 Task: Insert the chart at the bottom position.
Action: Mouse pressed left at (192, 340)
Screenshot: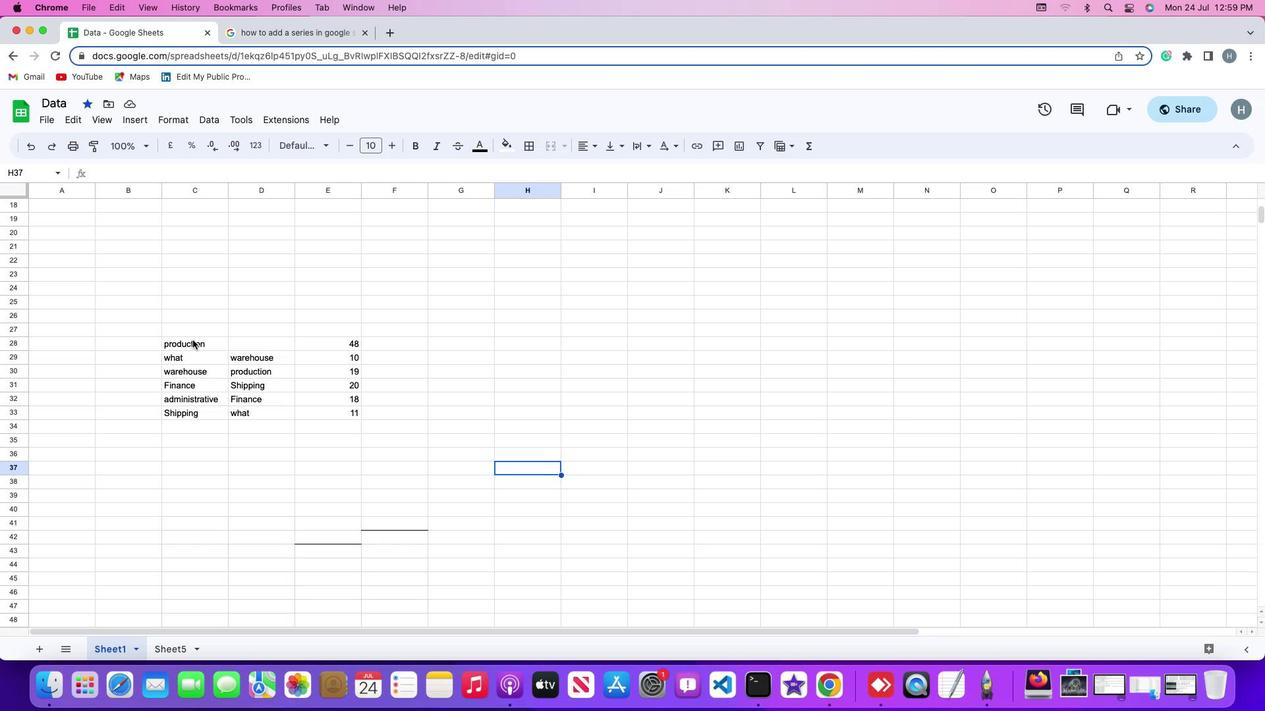 
Action: Mouse pressed left at (192, 340)
Screenshot: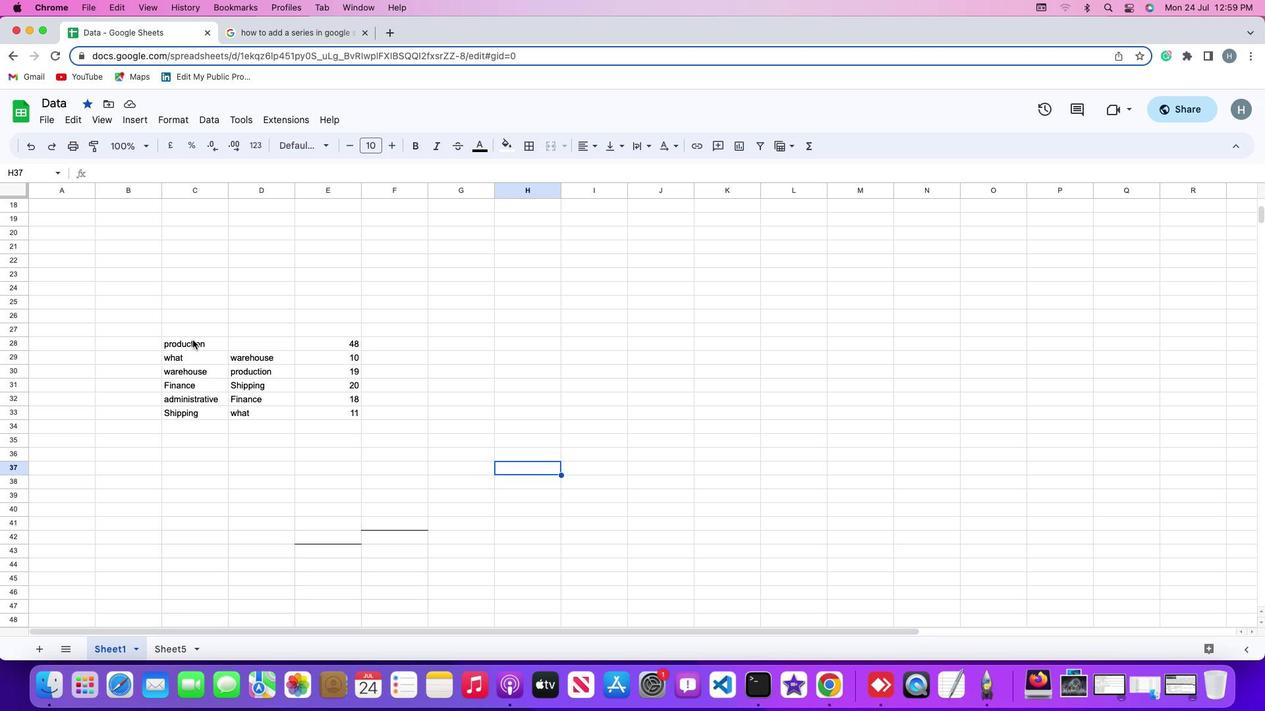
Action: Mouse moved to (140, 117)
Screenshot: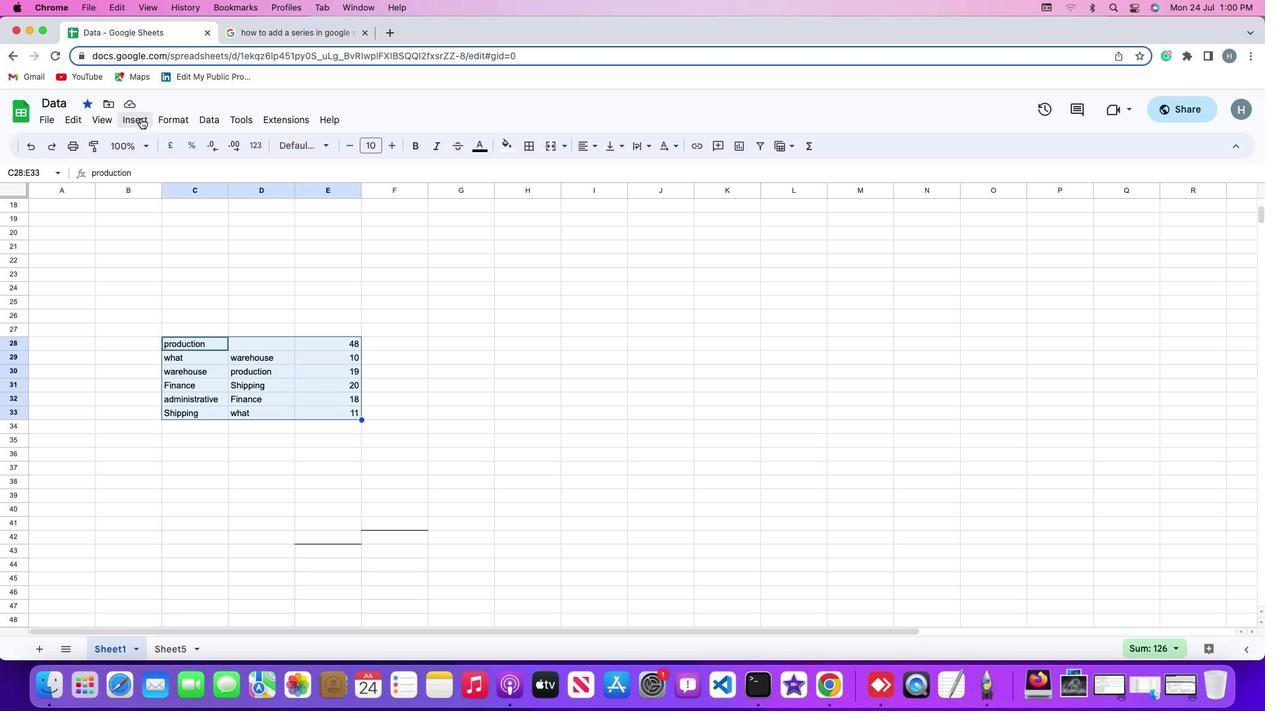 
Action: Mouse pressed left at (140, 117)
Screenshot: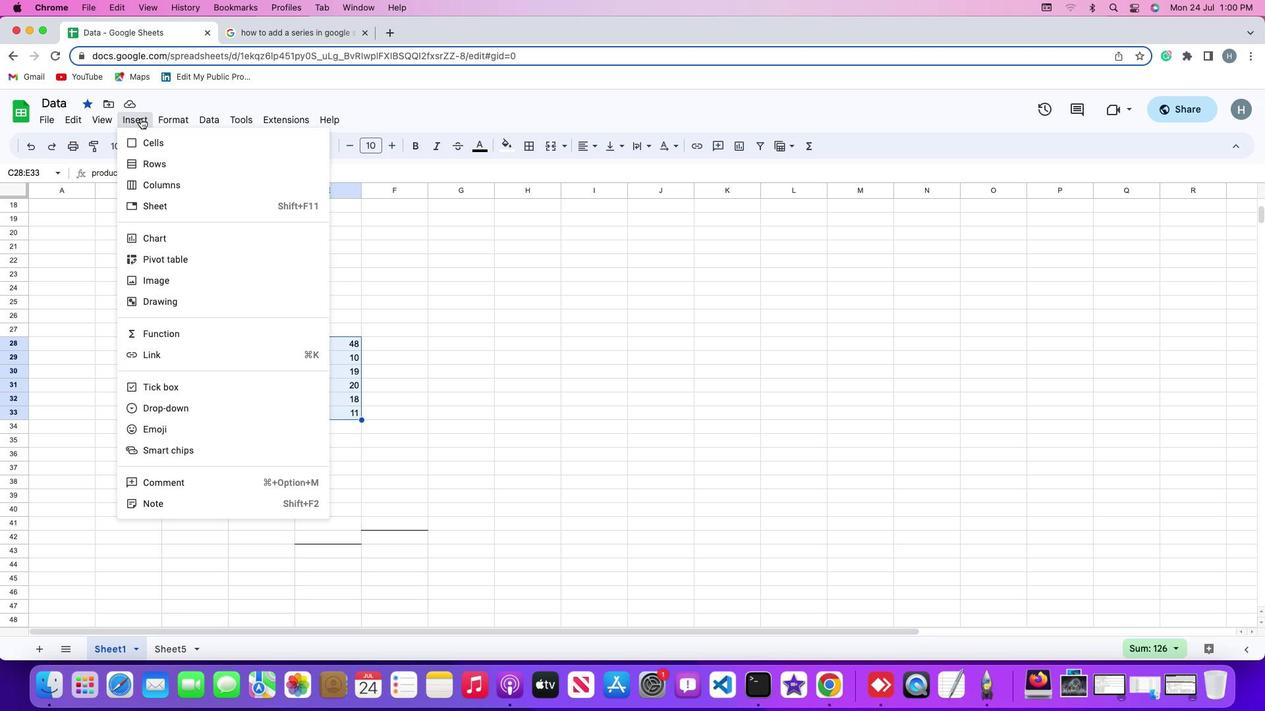 
Action: Mouse moved to (165, 237)
Screenshot: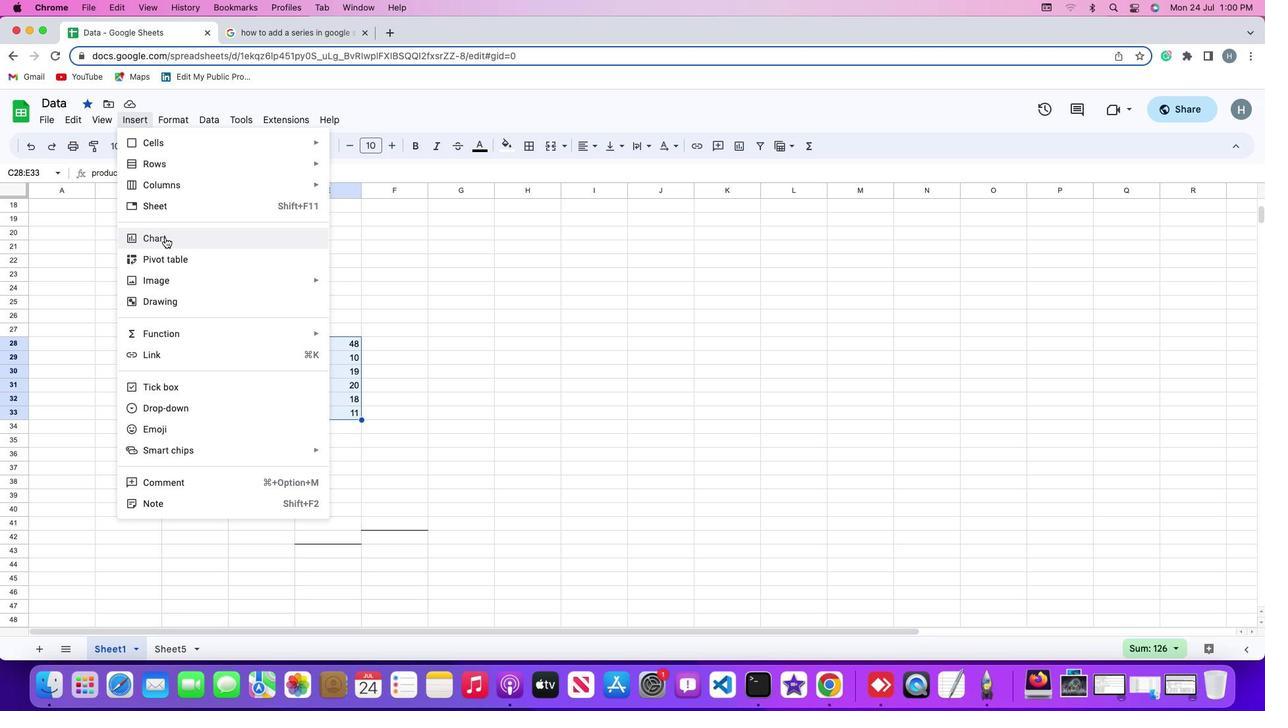 
Action: Mouse pressed left at (165, 237)
Screenshot: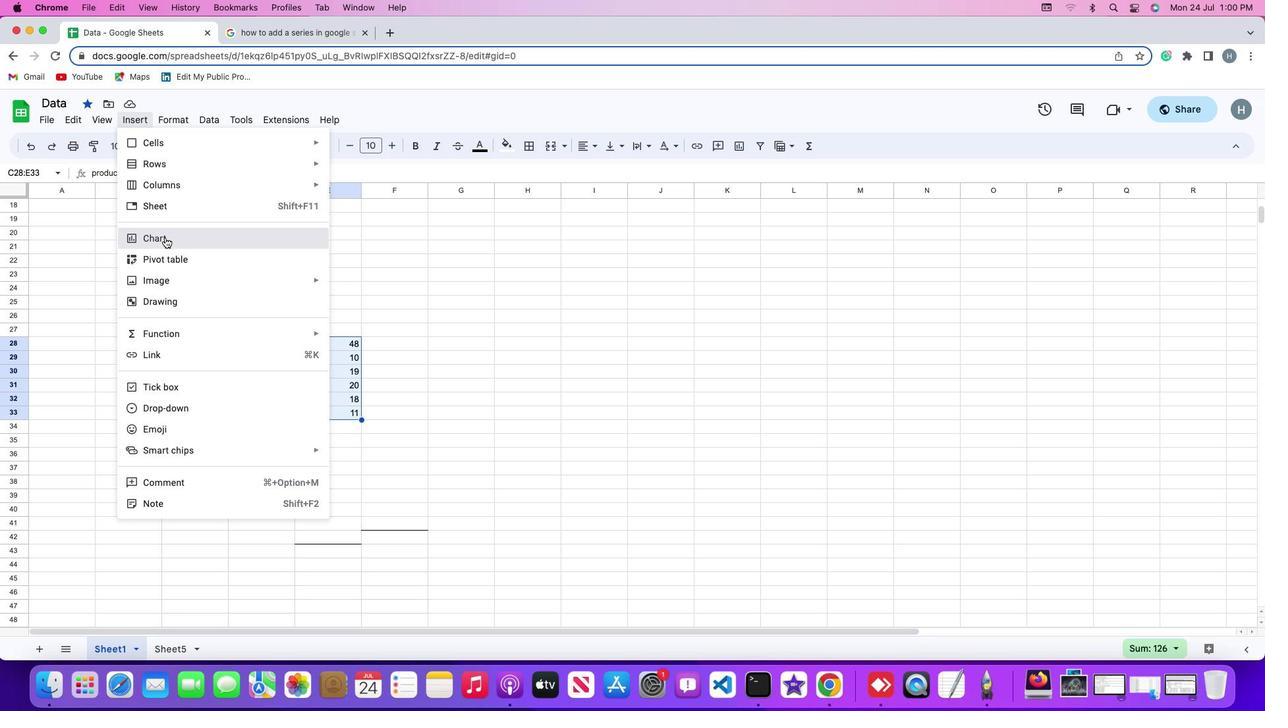 
Action: Mouse moved to (1187, 181)
Screenshot: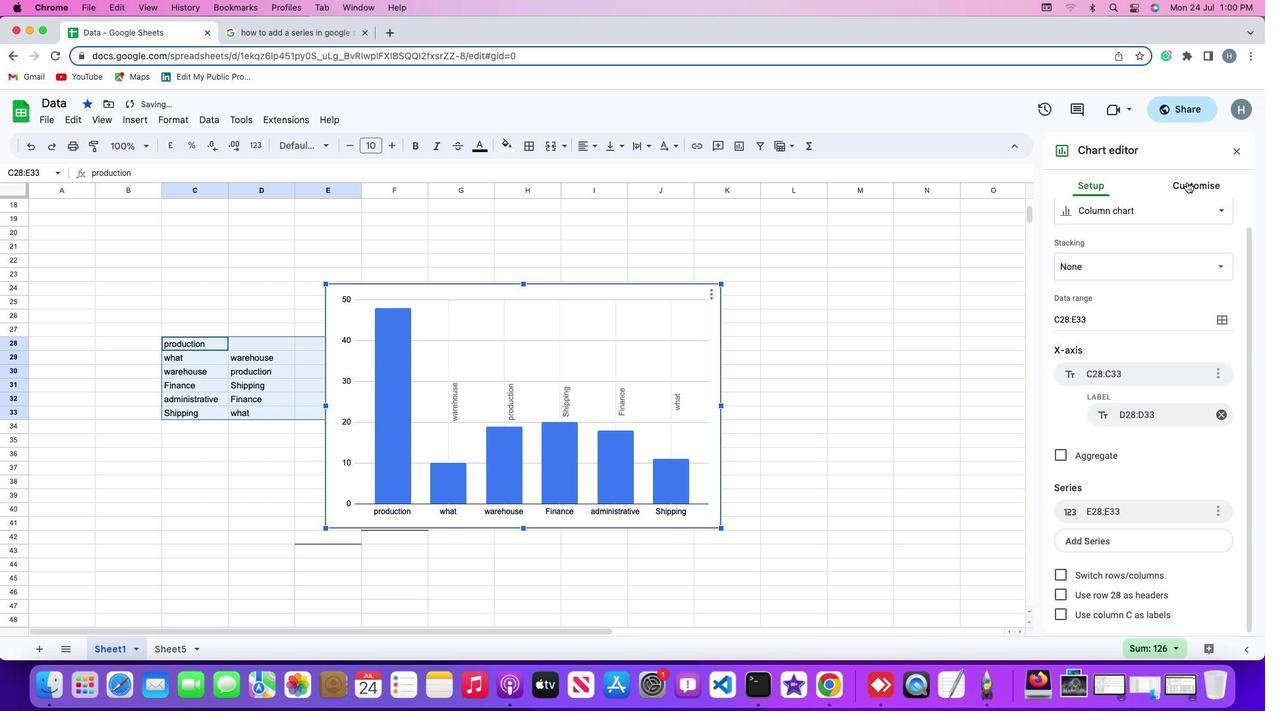 
Action: Mouse pressed left at (1187, 181)
Screenshot: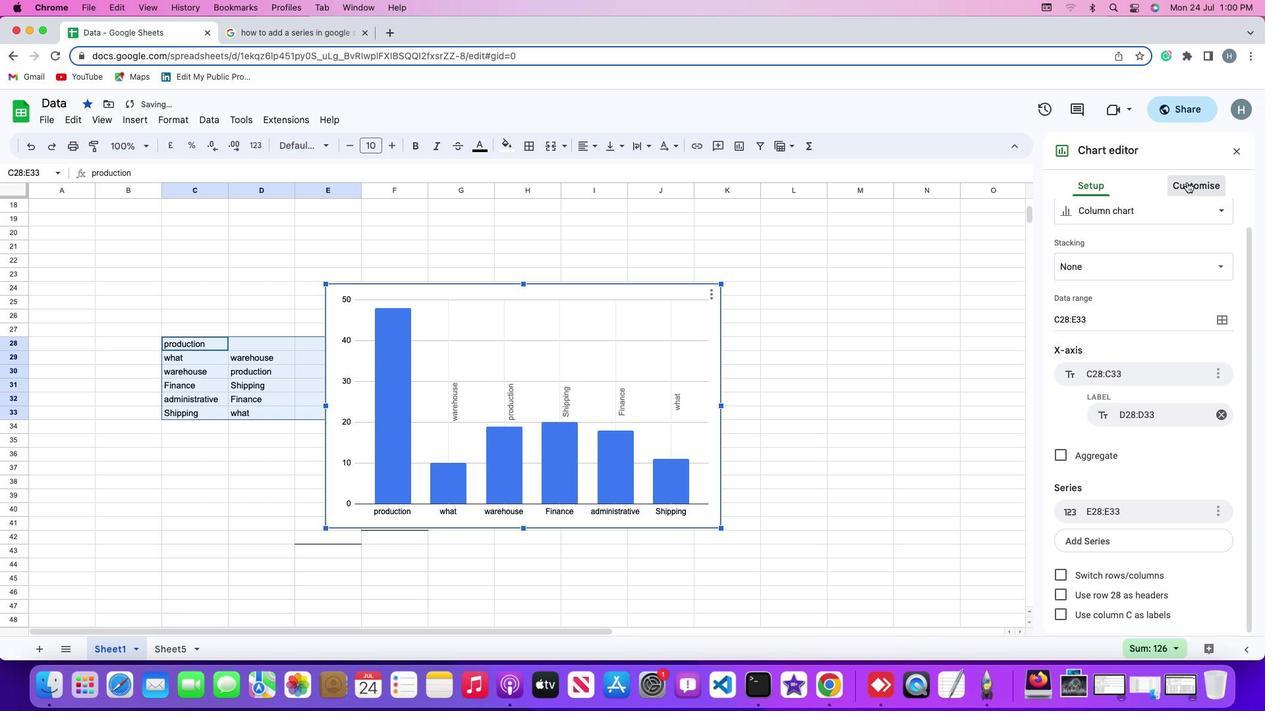 
Action: Mouse moved to (1085, 335)
Screenshot: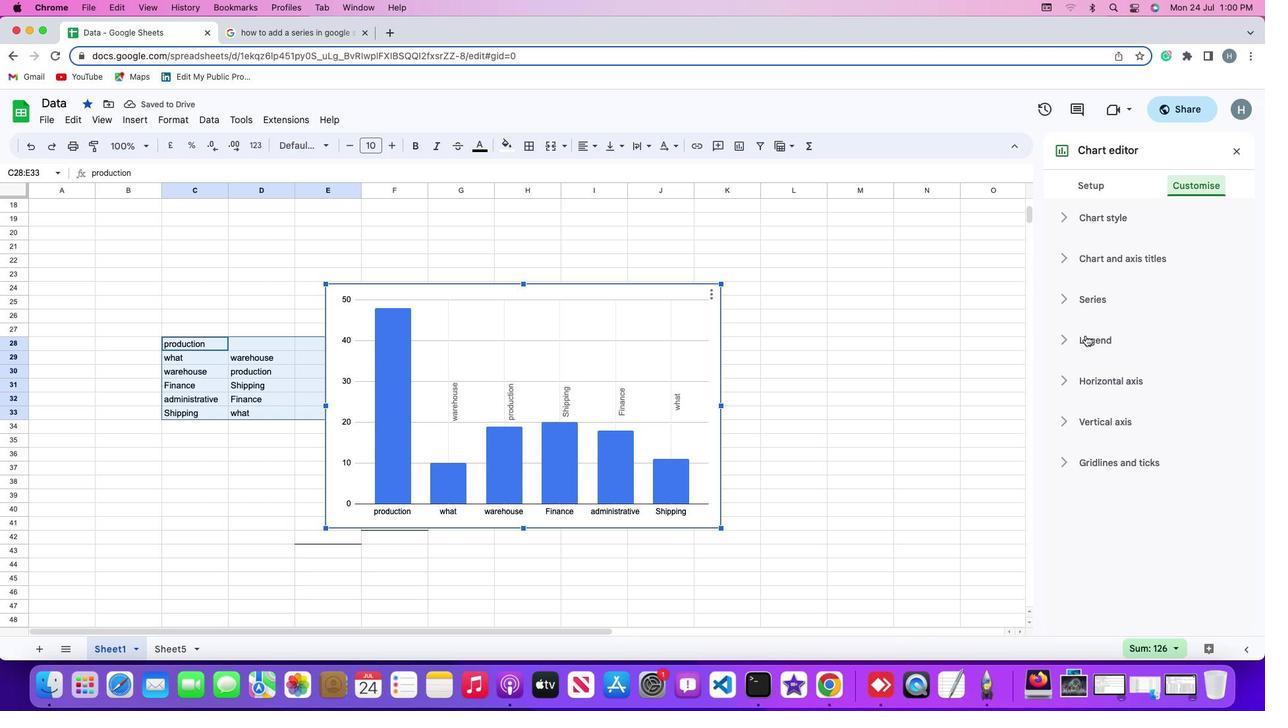 
Action: Mouse pressed left at (1085, 335)
Screenshot: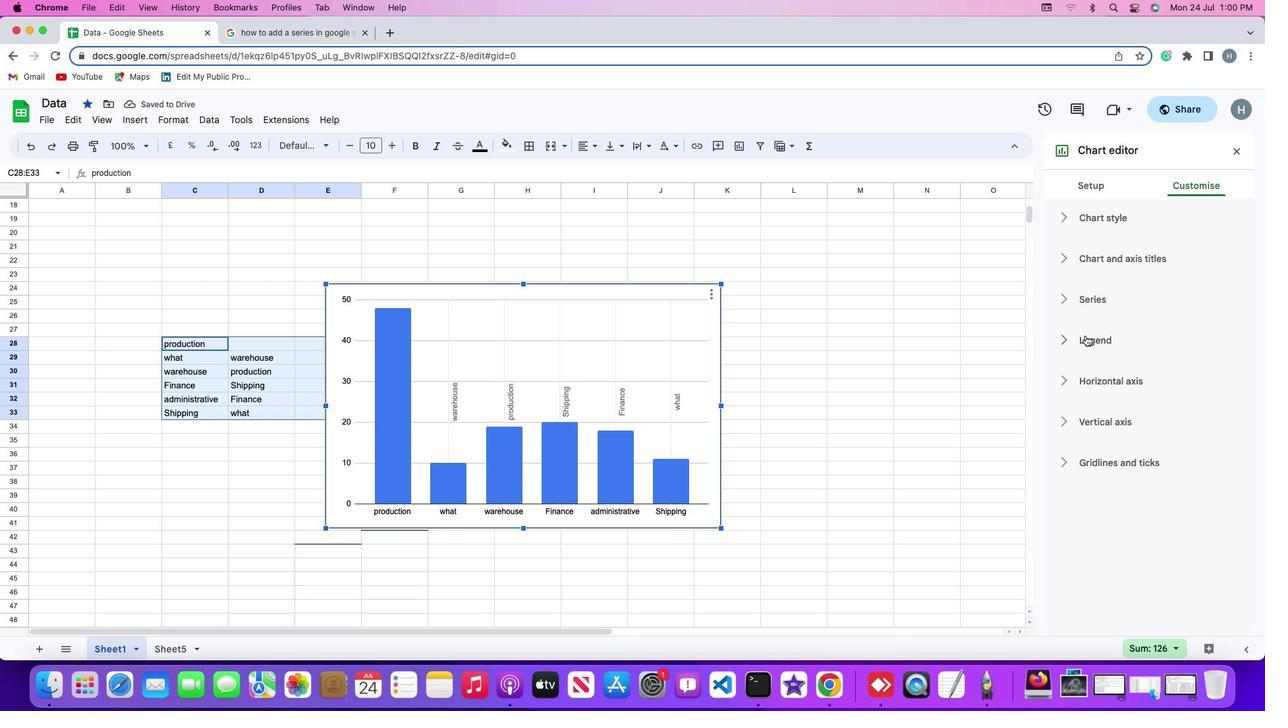 
Action: Mouse moved to (1226, 392)
Screenshot: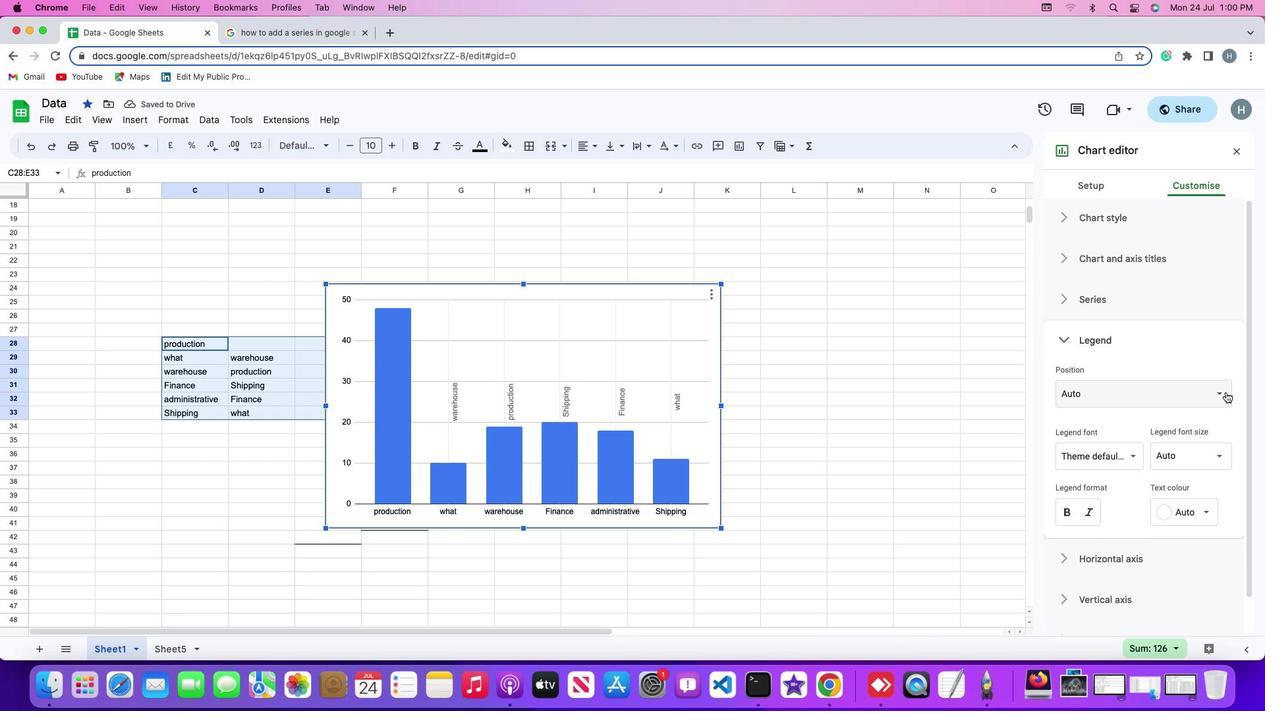 
Action: Mouse pressed left at (1226, 392)
Screenshot: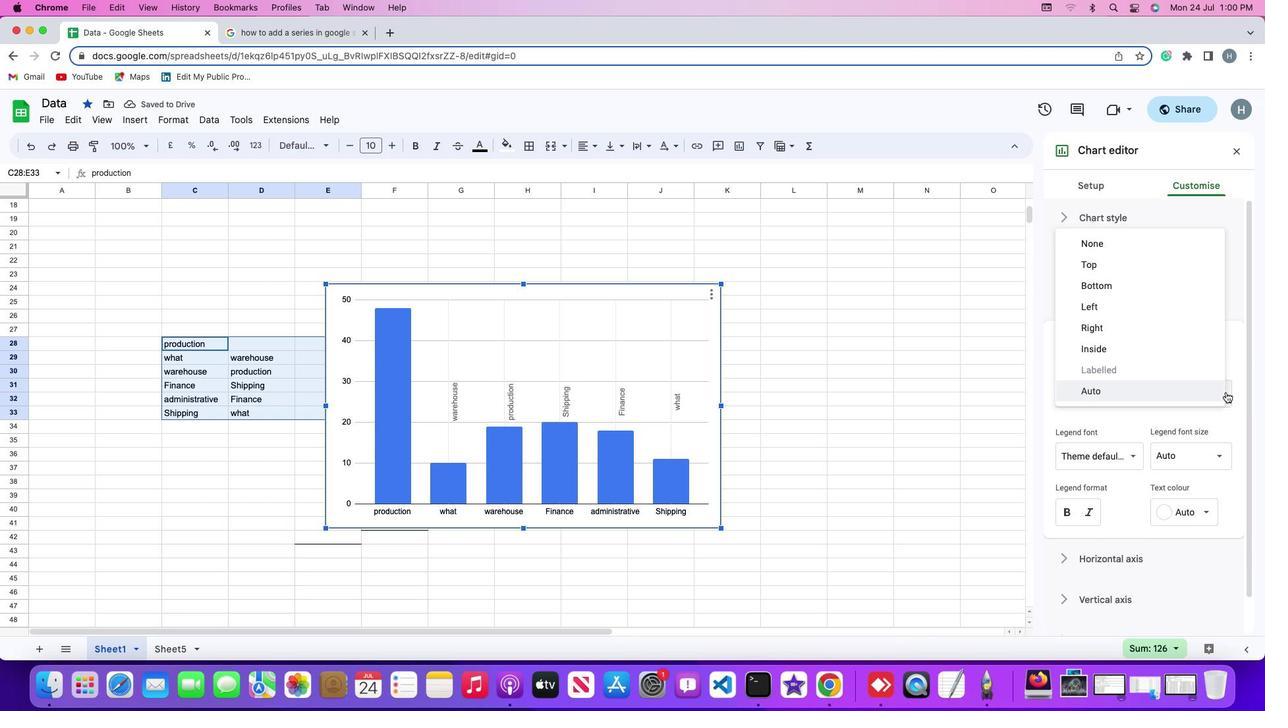 
Action: Mouse moved to (1172, 276)
Screenshot: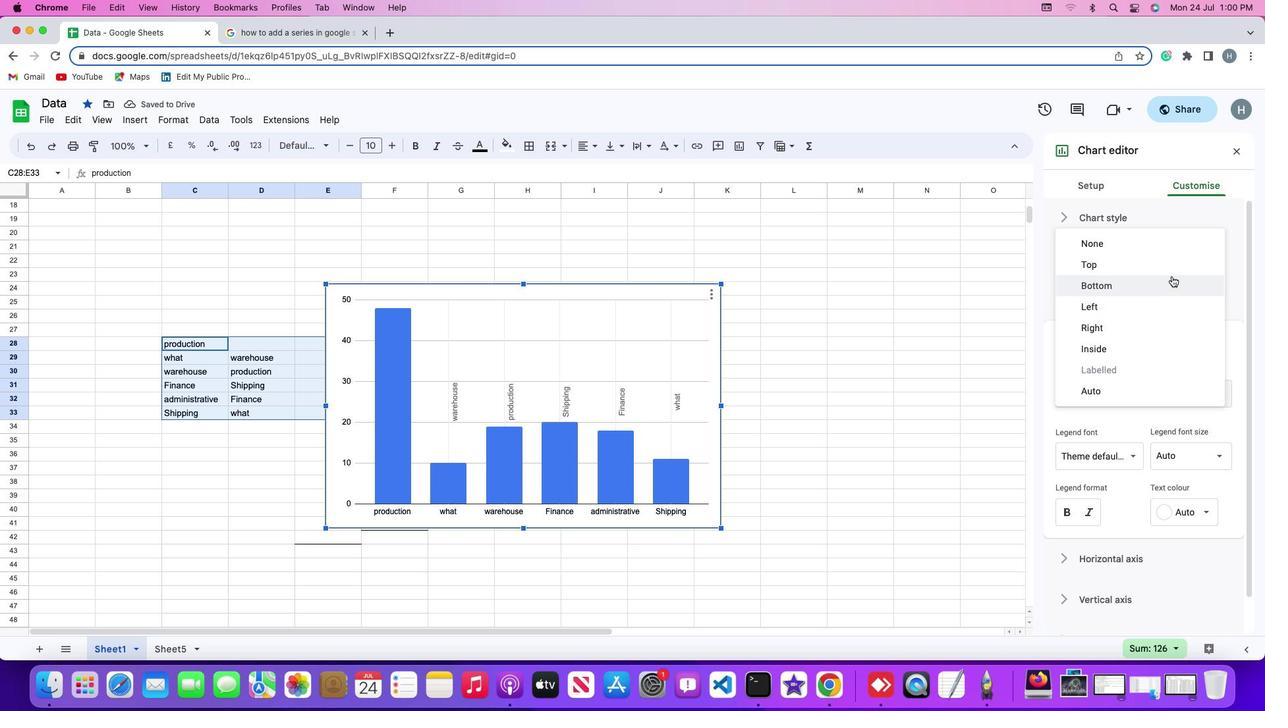 
Action: Mouse pressed left at (1172, 276)
Screenshot: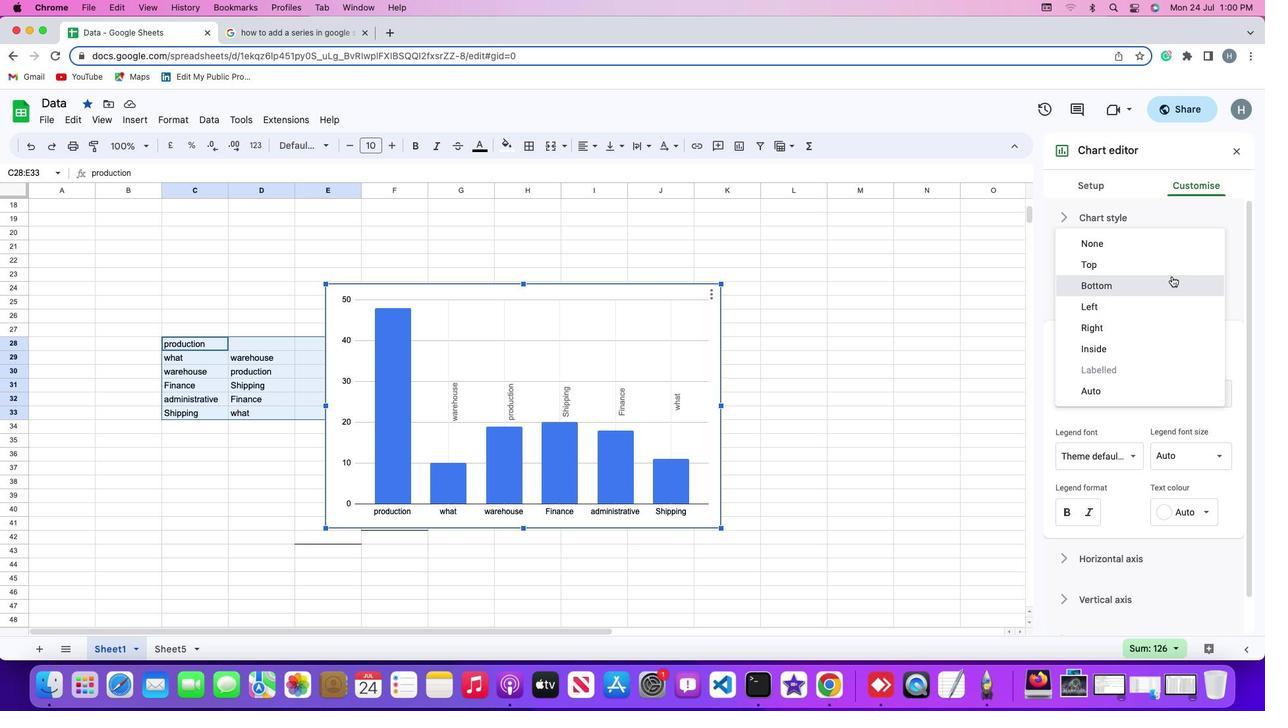 
Action: Mouse moved to (925, 369)
Screenshot: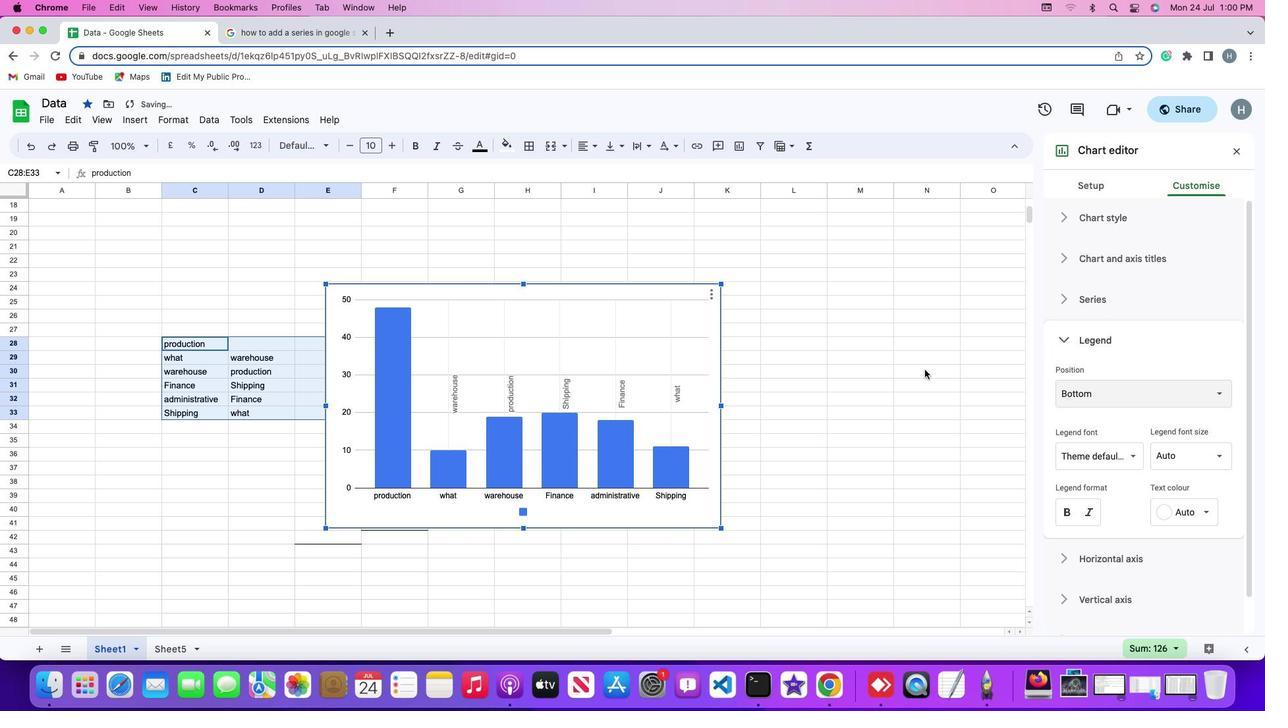 
